 Task: In the  document setbound.txt Select the text and change paragraph spacing to  'Double' Change page orientation to  'Landscape' Add Page color Dark Red
Action: Mouse moved to (228, 320)
Screenshot: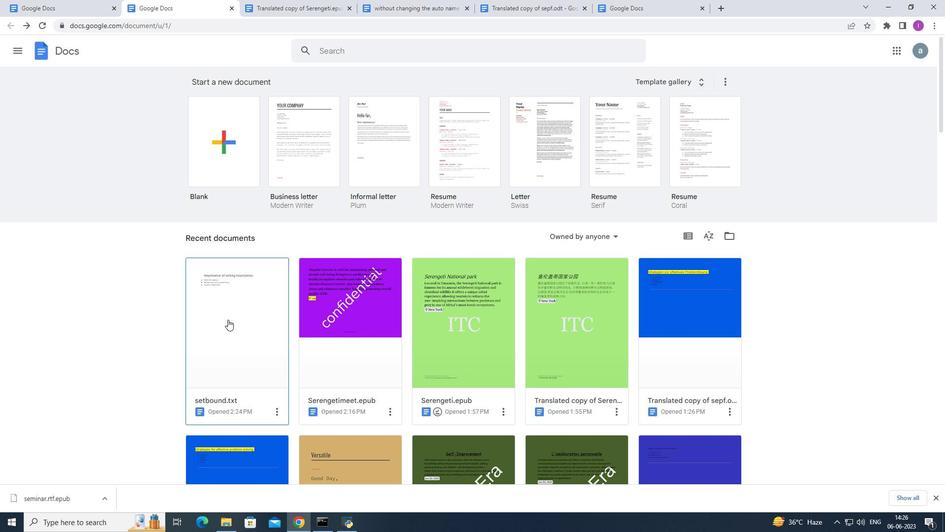 
Action: Mouse pressed left at (228, 320)
Screenshot: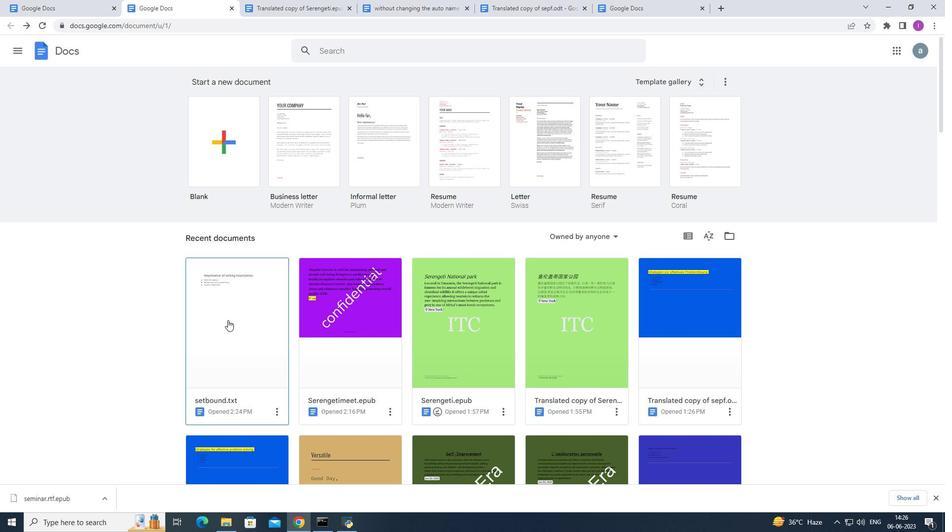
Action: Mouse moved to (307, 144)
Screenshot: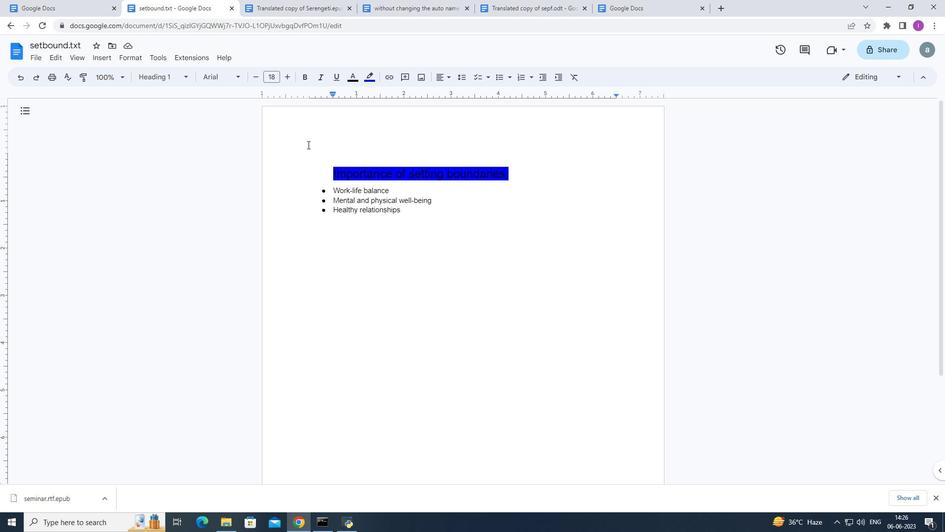 
Action: Mouse pressed left at (307, 144)
Screenshot: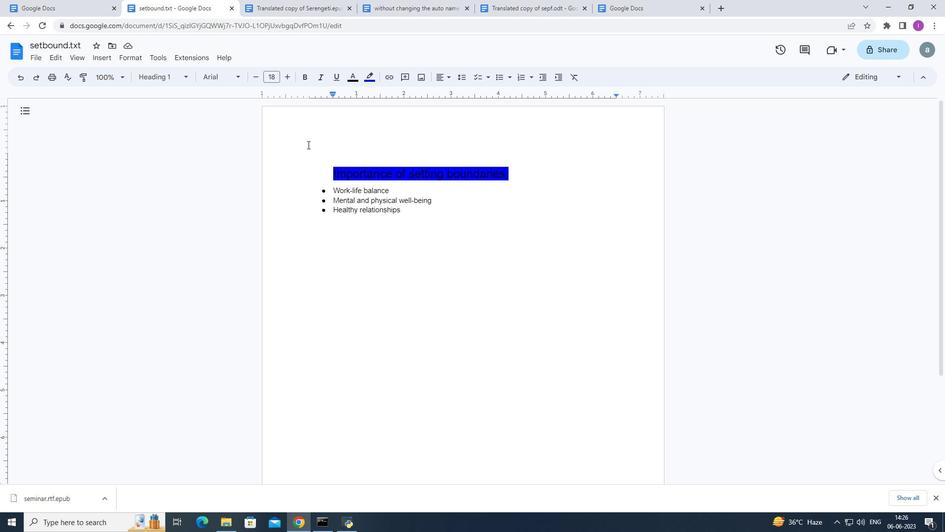 
Action: Mouse moved to (319, 172)
Screenshot: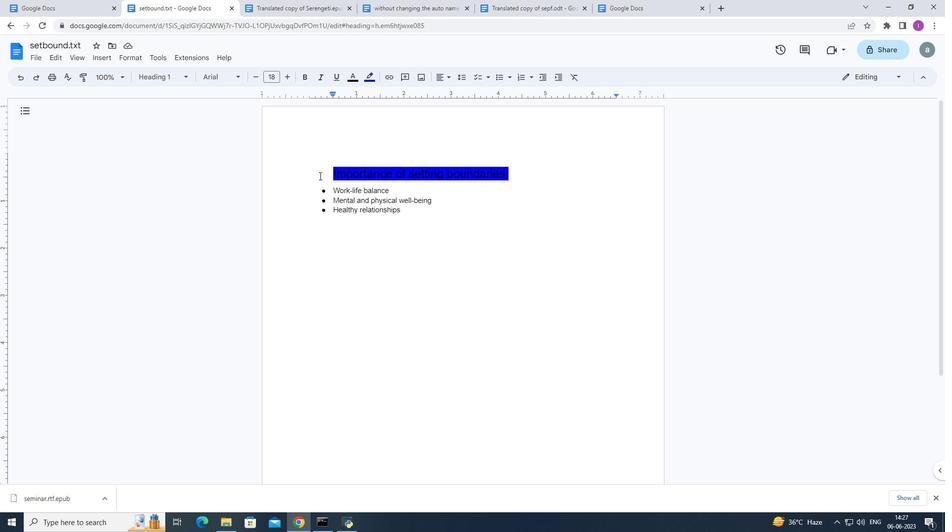 
Action: Mouse pressed left at (319, 172)
Screenshot: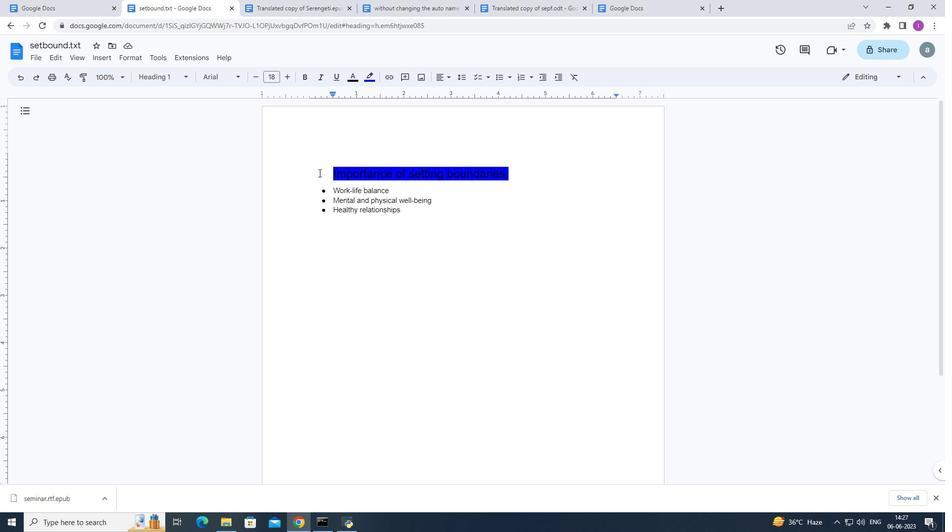 
Action: Mouse moved to (463, 71)
Screenshot: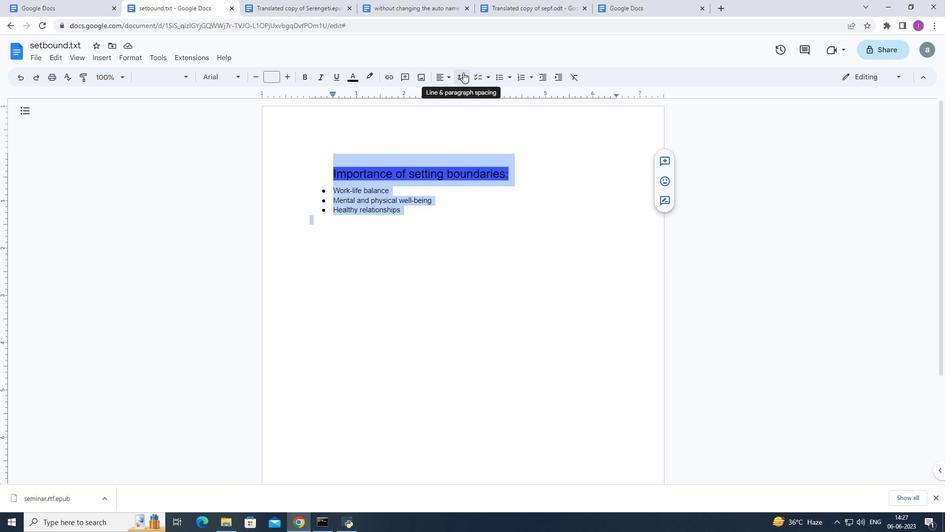 
Action: Mouse pressed left at (463, 71)
Screenshot: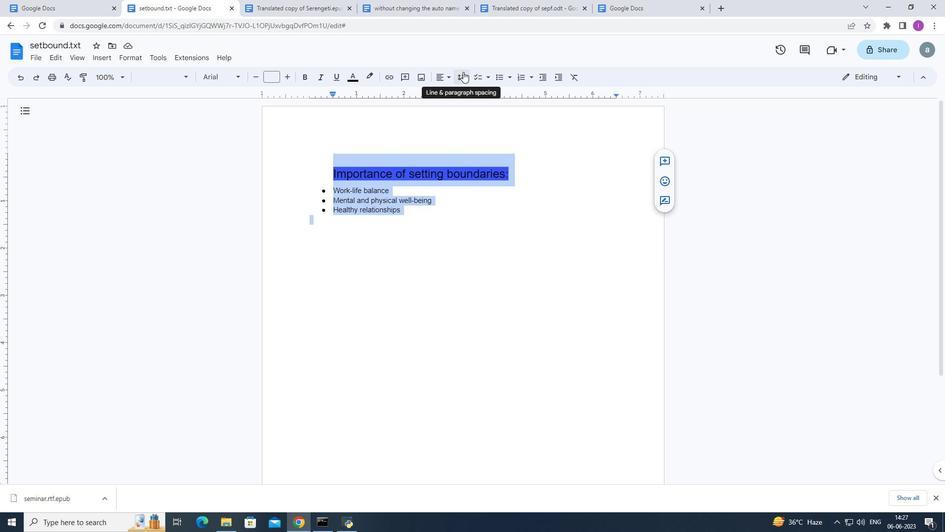 
Action: Mouse moved to (497, 144)
Screenshot: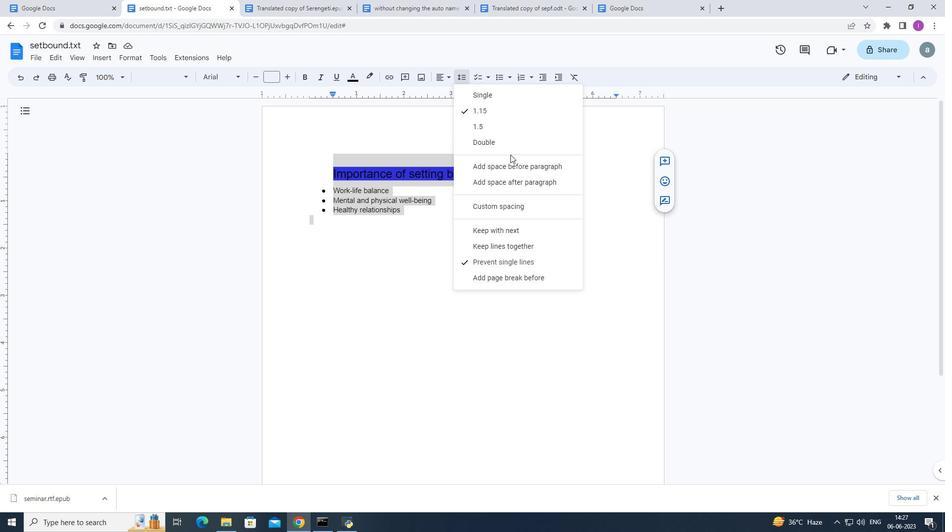 
Action: Mouse pressed left at (497, 144)
Screenshot: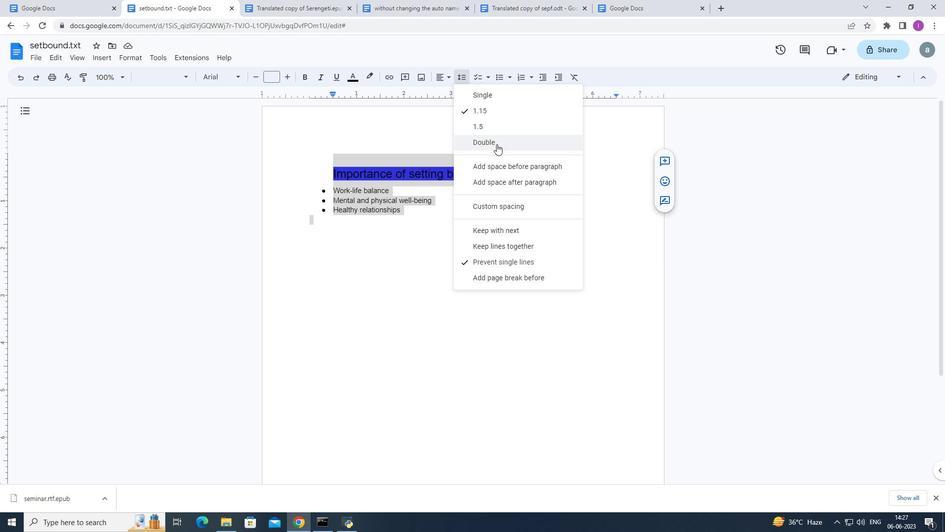 
Action: Mouse moved to (40, 57)
Screenshot: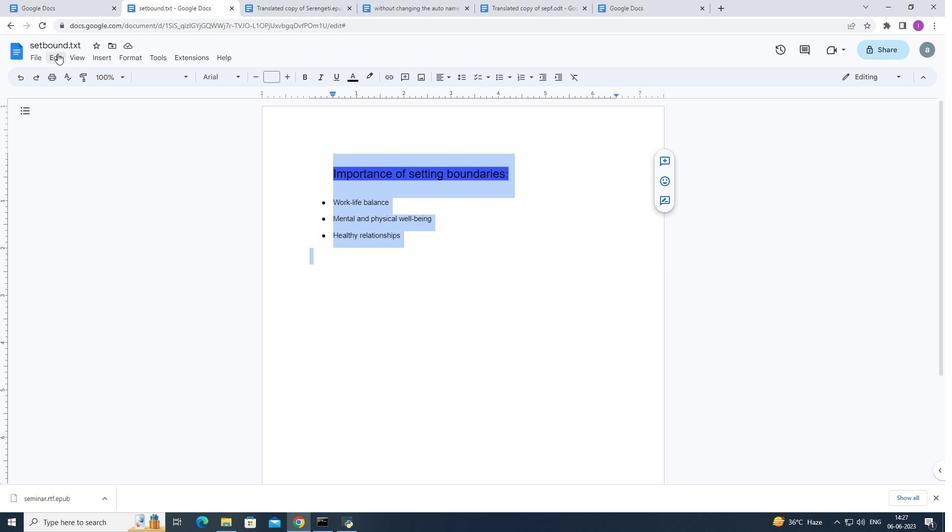 
Action: Mouse pressed left at (40, 57)
Screenshot: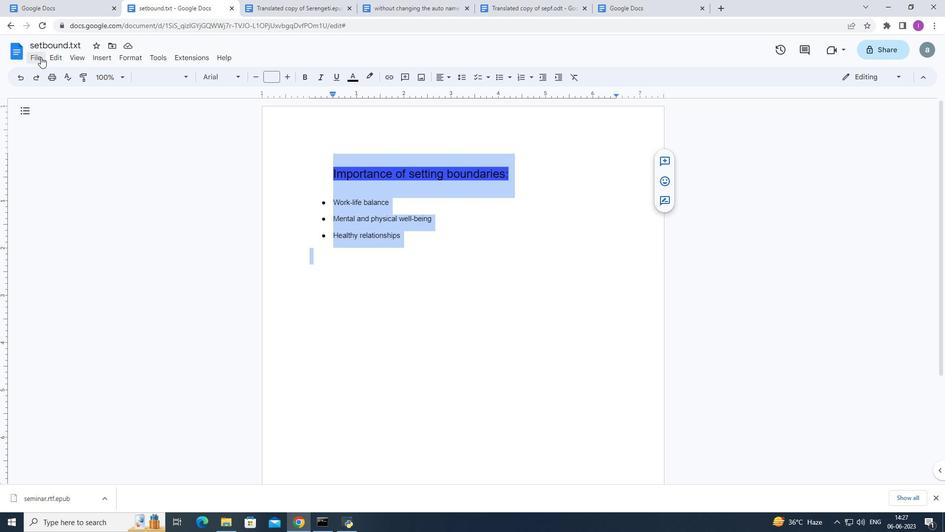 
Action: Mouse moved to (113, 332)
Screenshot: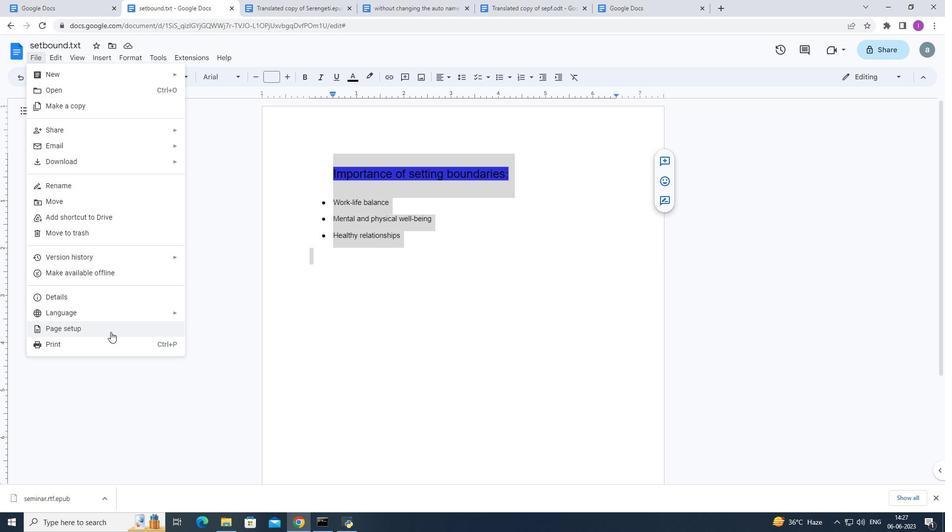
Action: Mouse pressed left at (113, 332)
Screenshot: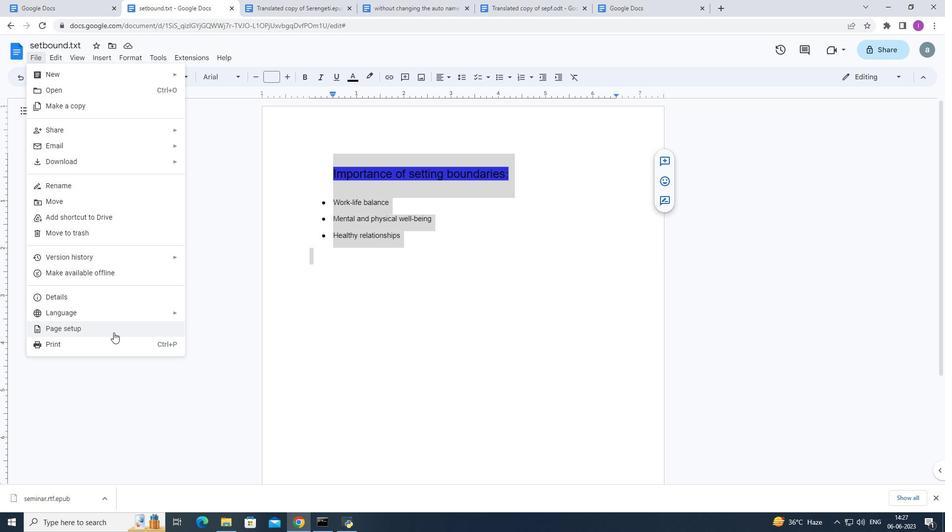 
Action: Mouse moved to (558, 144)
Screenshot: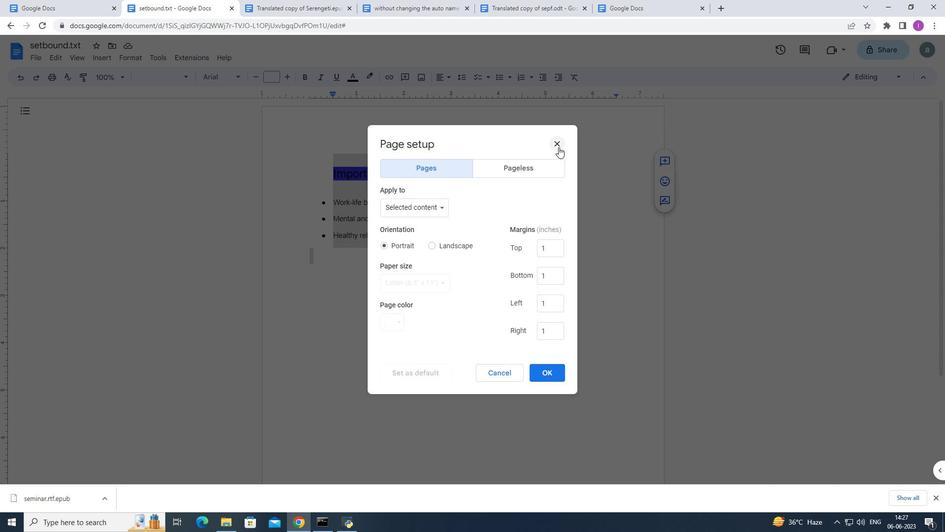 
Action: Mouse pressed left at (558, 144)
Screenshot: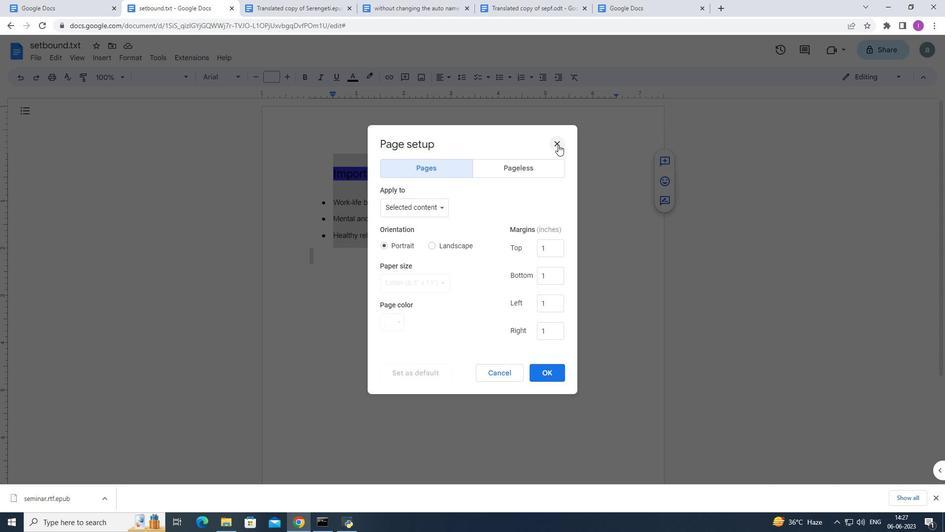 
Action: Mouse moved to (287, 317)
Screenshot: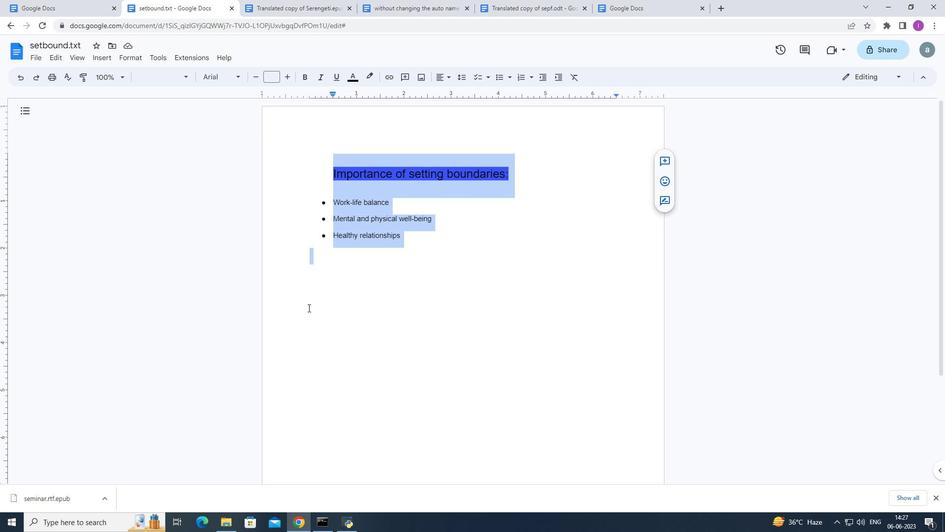 
Action: Mouse pressed left at (287, 317)
Screenshot: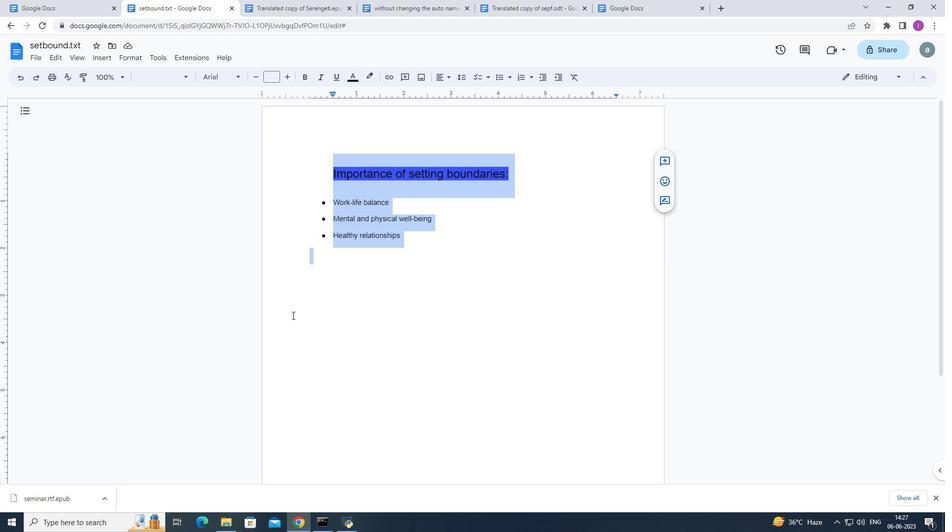 
Action: Mouse moved to (38, 59)
Screenshot: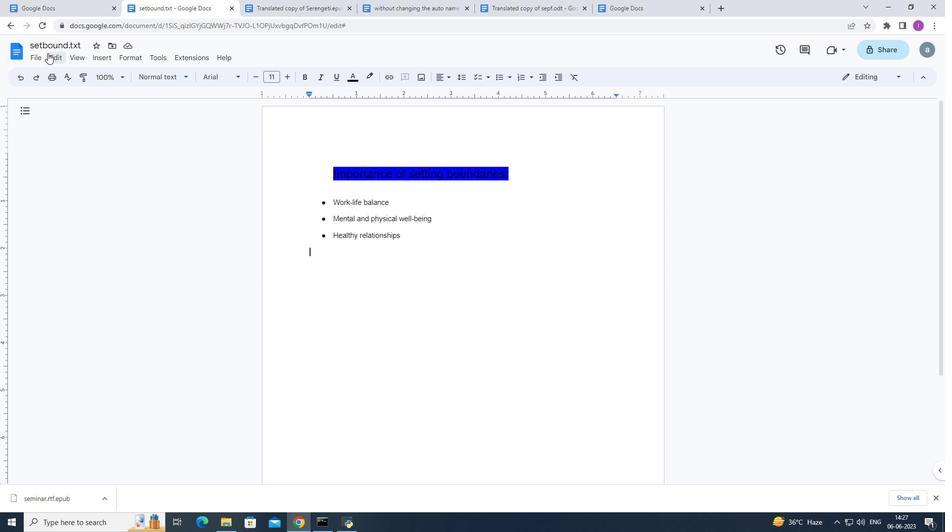 
Action: Mouse pressed left at (38, 59)
Screenshot: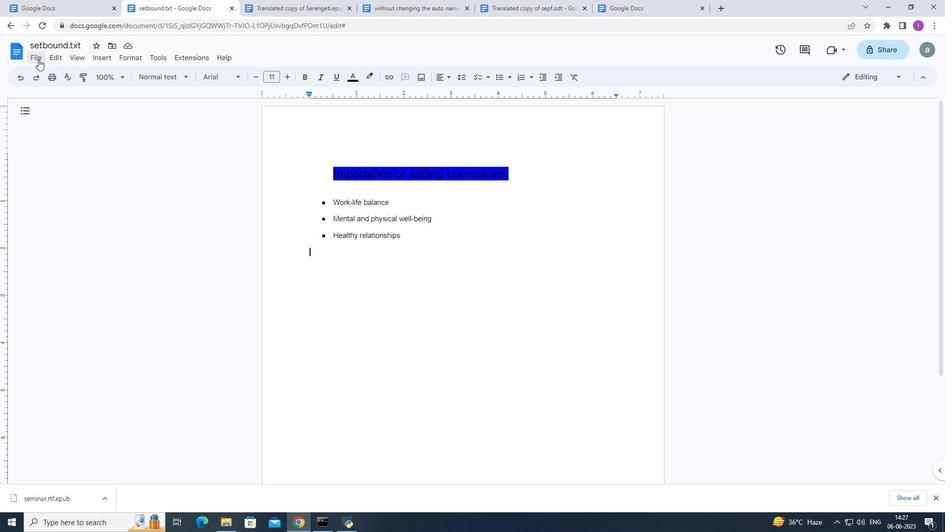 
Action: Mouse moved to (71, 327)
Screenshot: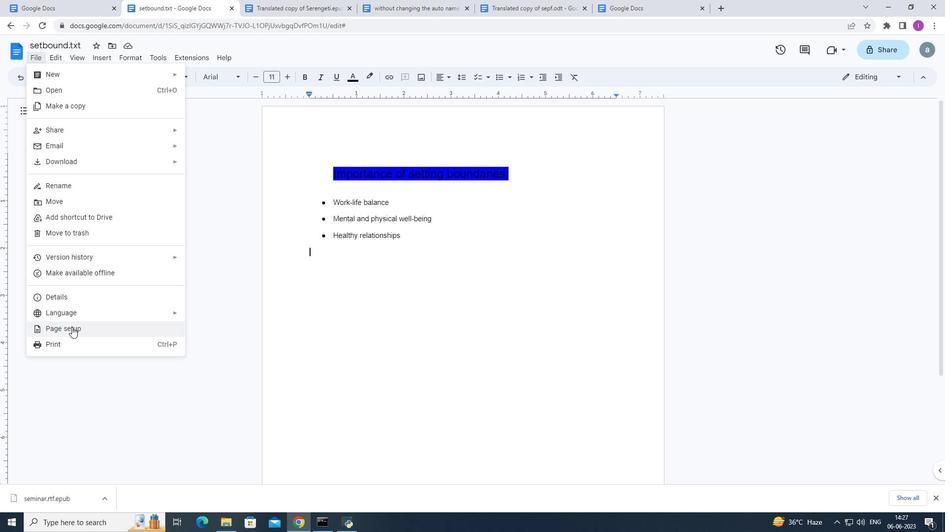 
Action: Mouse pressed left at (71, 327)
Screenshot: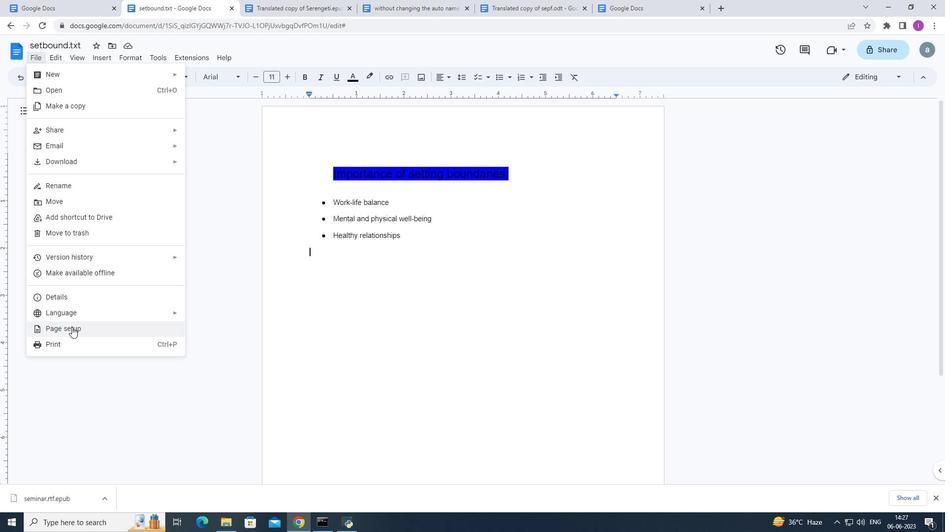 
Action: Mouse moved to (436, 246)
Screenshot: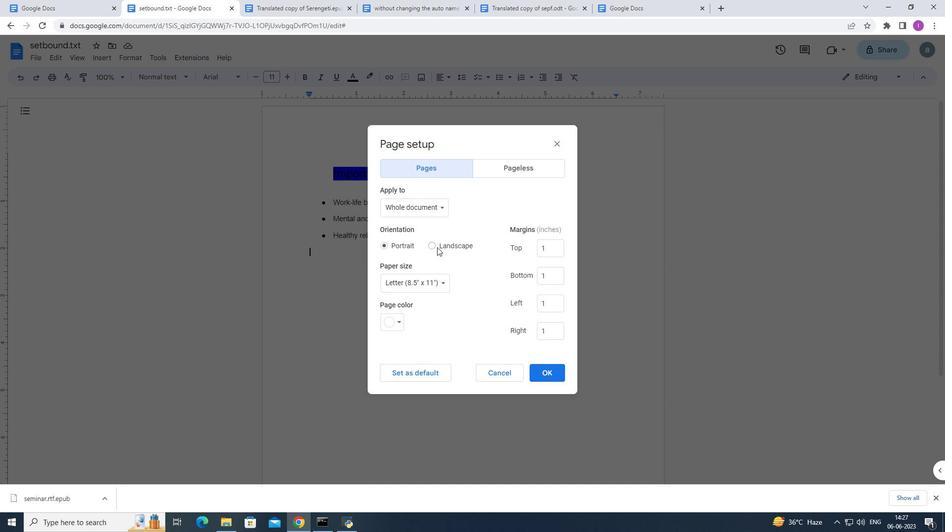 
Action: Mouse pressed left at (436, 246)
Screenshot: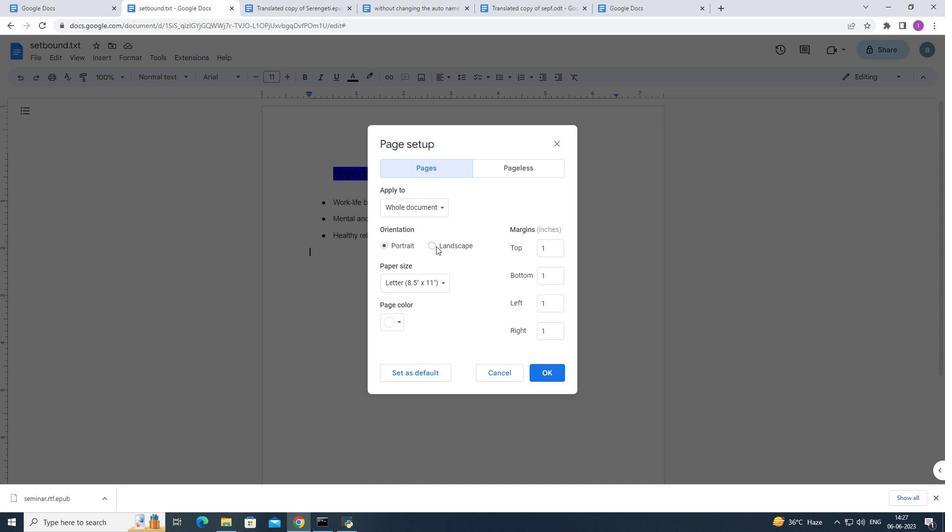 
Action: Mouse moved to (398, 321)
Screenshot: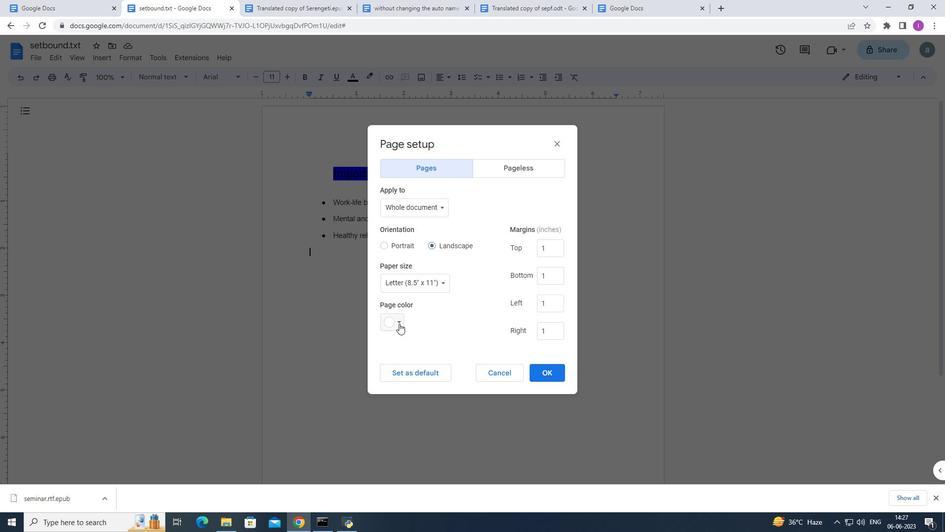 
Action: Mouse pressed left at (398, 321)
Screenshot: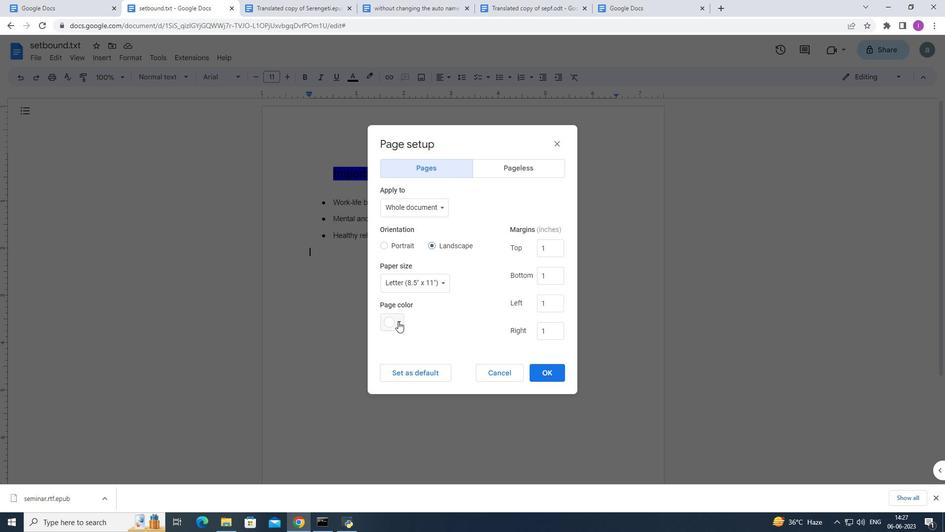 
Action: Mouse moved to (399, 404)
Screenshot: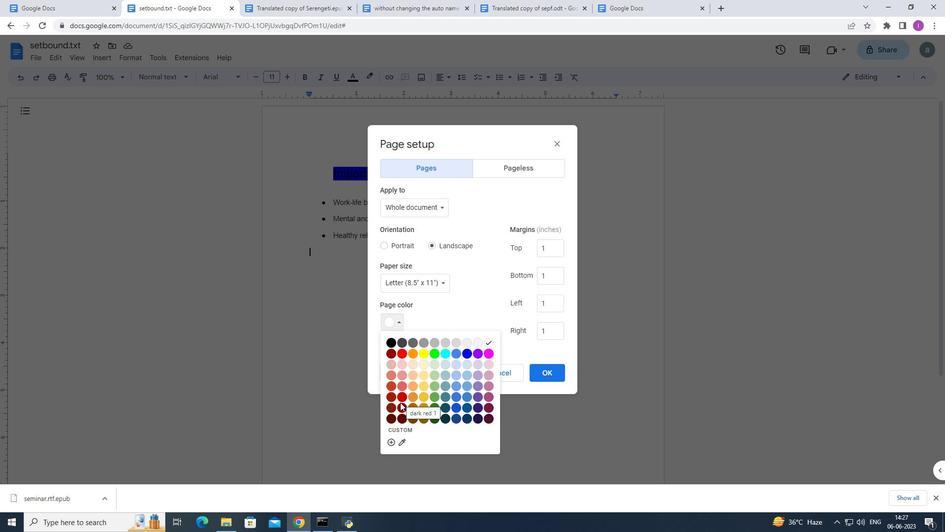 
Action: Mouse pressed left at (399, 404)
Screenshot: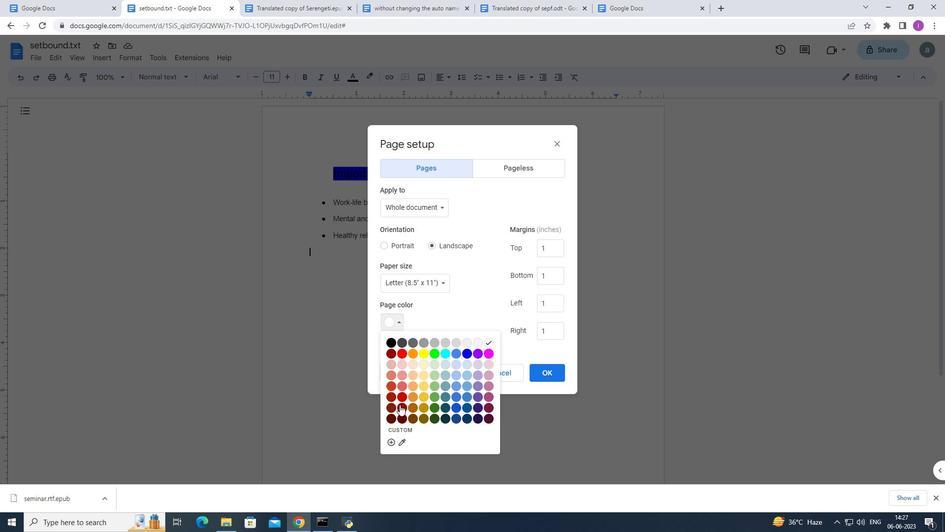 
Action: Mouse moved to (548, 369)
Screenshot: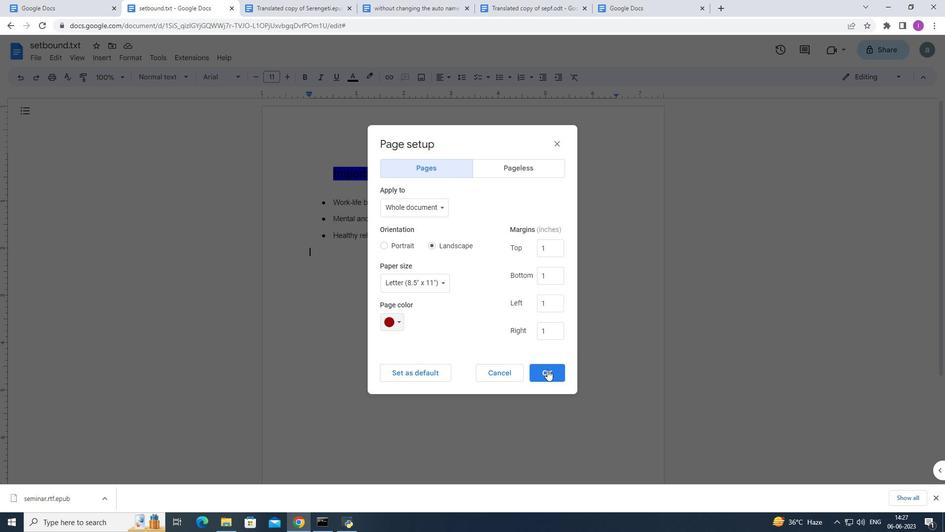 
Action: Mouse pressed left at (548, 369)
Screenshot: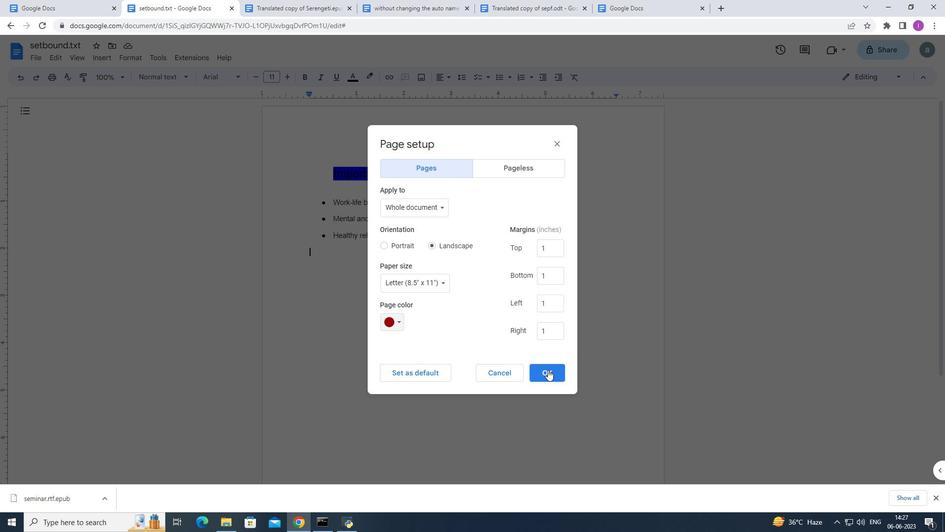 
Action: Mouse moved to (222, 299)
Screenshot: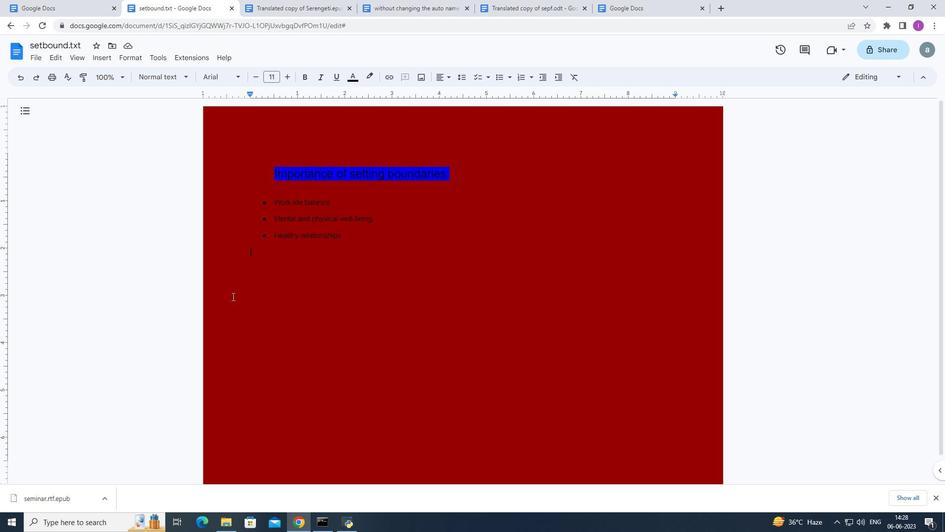 
